 Task: In Windows properties of general video settings, Enable the option "Fix HDTV height".
Action: Mouse moved to (95, 17)
Screenshot: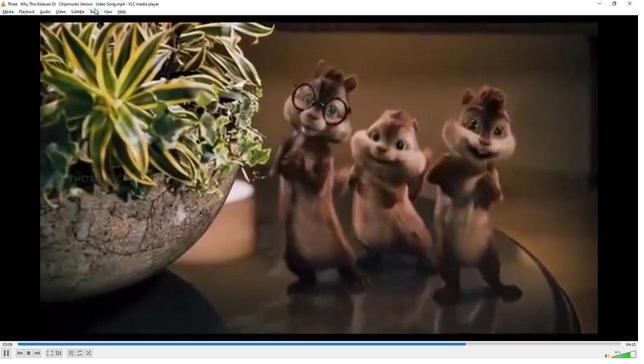
Action: Mouse pressed left at (95, 17)
Screenshot: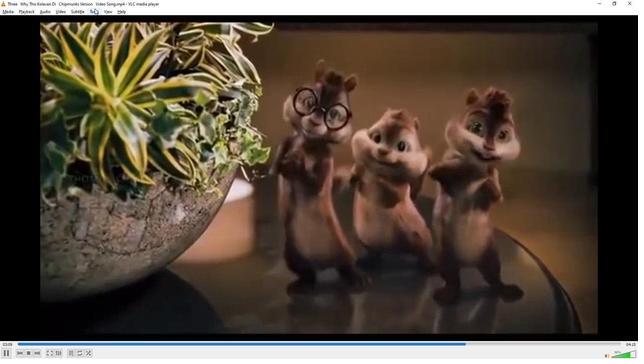 
Action: Mouse moved to (107, 94)
Screenshot: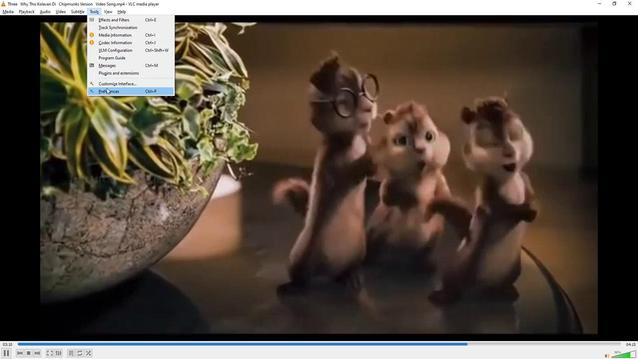 
Action: Mouse pressed left at (107, 94)
Screenshot: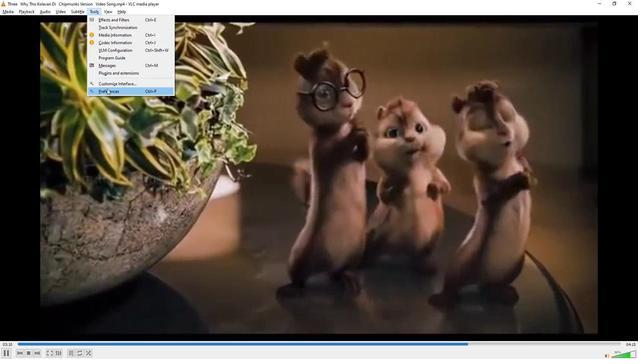 
Action: Mouse moved to (112, 273)
Screenshot: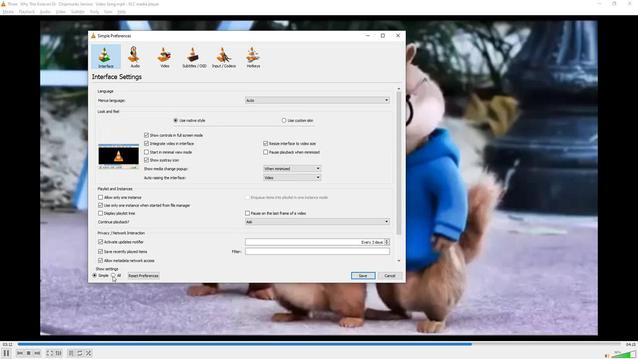 
Action: Mouse pressed left at (112, 273)
Screenshot: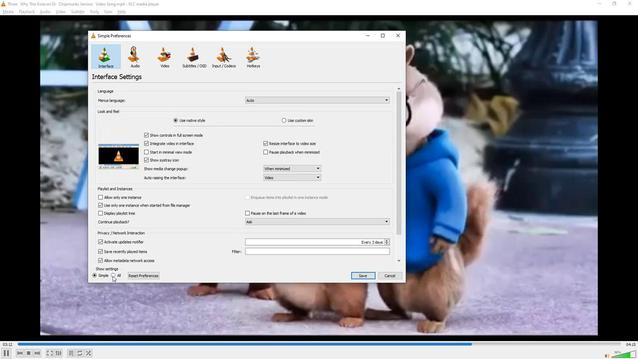 
Action: Mouse moved to (133, 194)
Screenshot: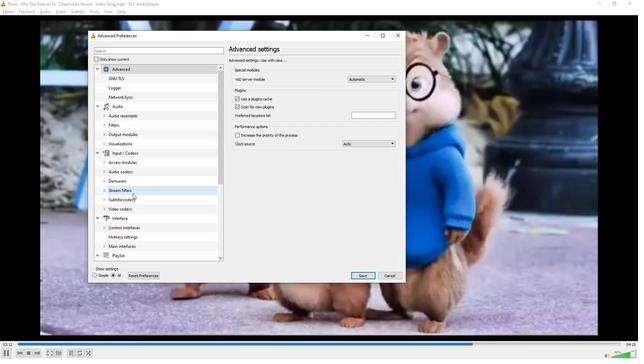 
Action: Mouse scrolled (133, 194) with delta (0, 0)
Screenshot: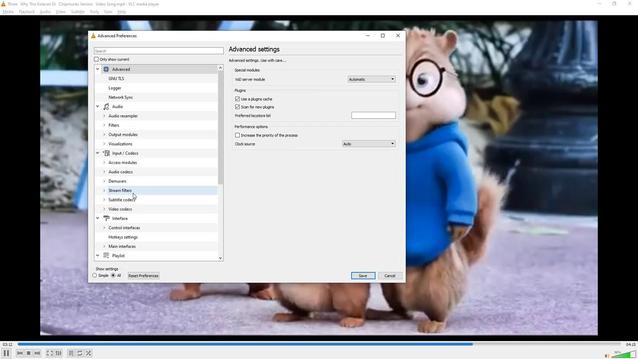 
Action: Mouse scrolled (133, 194) with delta (0, 0)
Screenshot: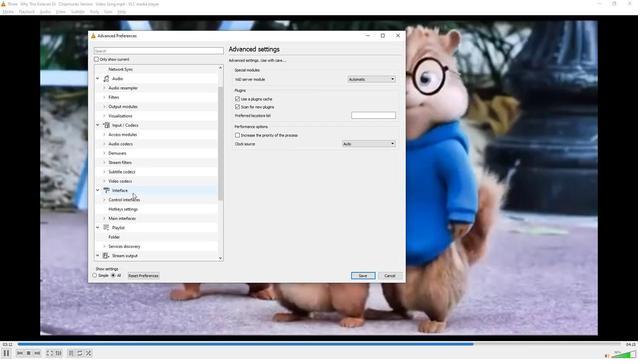 
Action: Mouse scrolled (133, 194) with delta (0, 0)
Screenshot: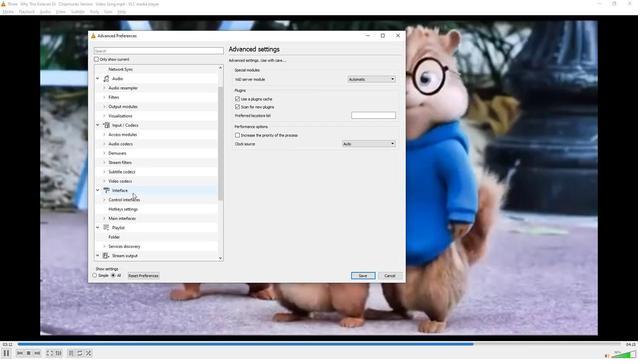 
Action: Mouse moved to (133, 194)
Screenshot: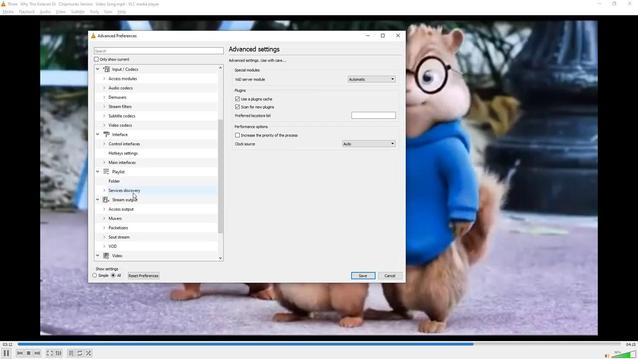 
Action: Mouse scrolled (133, 193) with delta (0, 0)
Screenshot: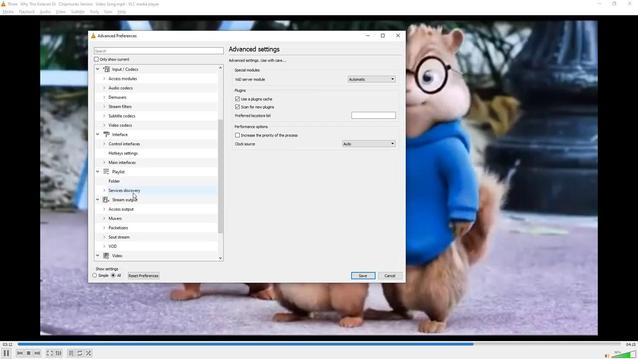 
Action: Mouse scrolled (133, 193) with delta (0, 0)
Screenshot: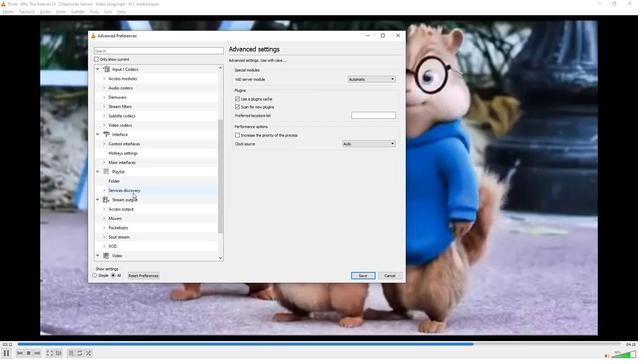 
Action: Mouse scrolled (133, 193) with delta (0, 0)
Screenshot: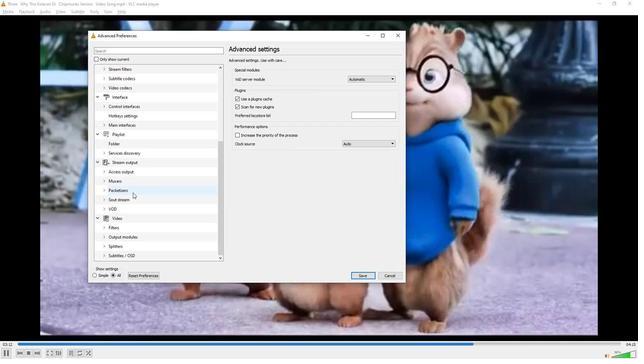 
Action: Mouse scrolled (133, 193) with delta (0, 0)
Screenshot: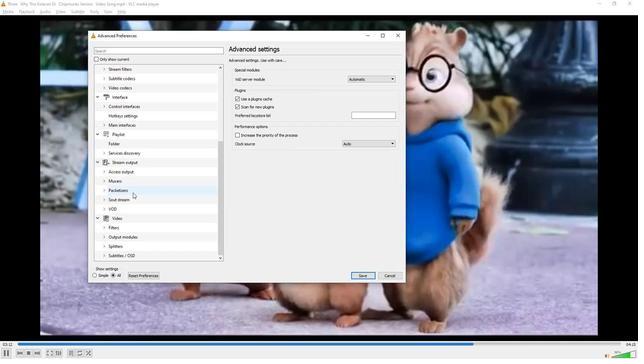 
Action: Mouse moved to (115, 216)
Screenshot: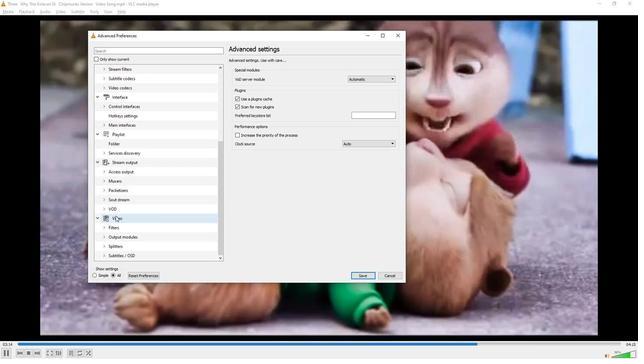 
Action: Mouse pressed left at (115, 216)
Screenshot: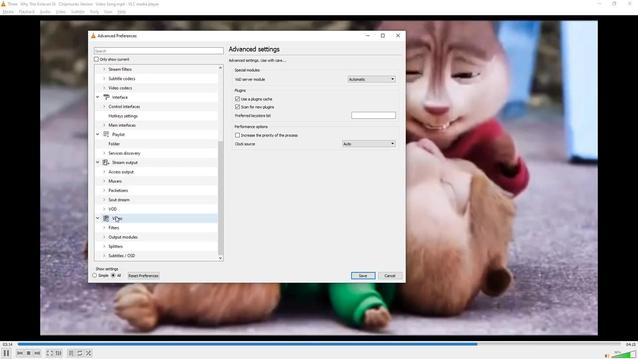 
Action: Mouse moved to (258, 203)
Screenshot: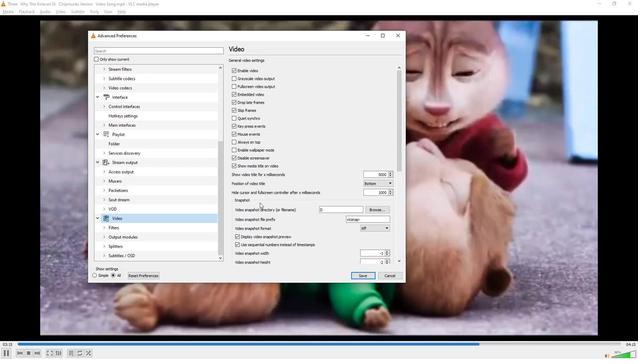 
Action: Mouse scrolled (258, 202) with delta (0, 0)
Screenshot: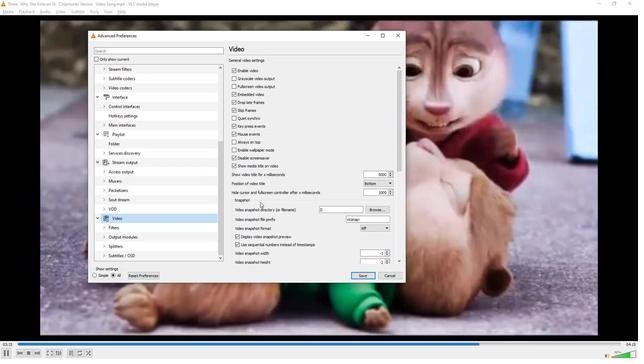 
Action: Mouse scrolled (258, 202) with delta (0, 0)
Screenshot: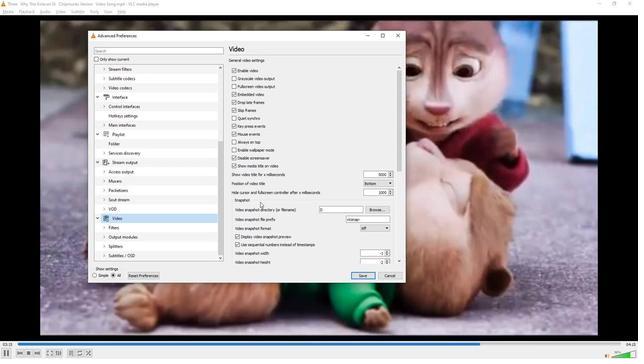 
Action: Mouse scrolled (258, 202) with delta (0, 0)
Screenshot: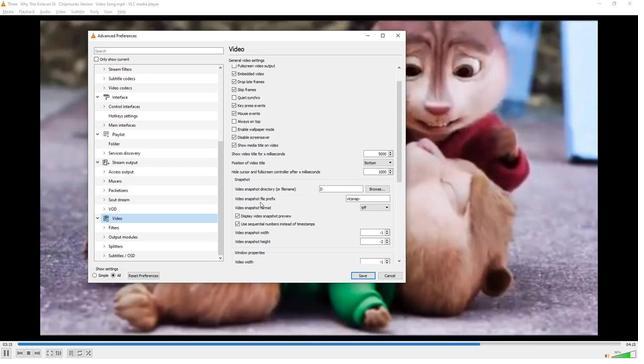
Action: Mouse scrolled (258, 202) with delta (0, 0)
Screenshot: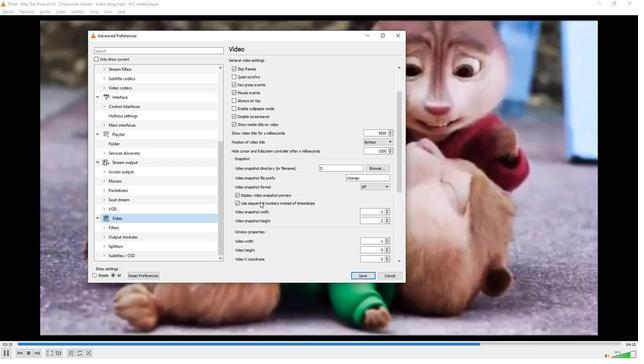 
Action: Mouse scrolled (258, 202) with delta (0, 0)
Screenshot: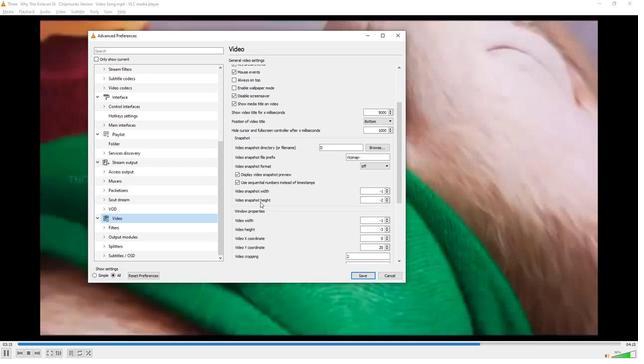 
Action: Mouse scrolled (258, 202) with delta (0, 0)
Screenshot: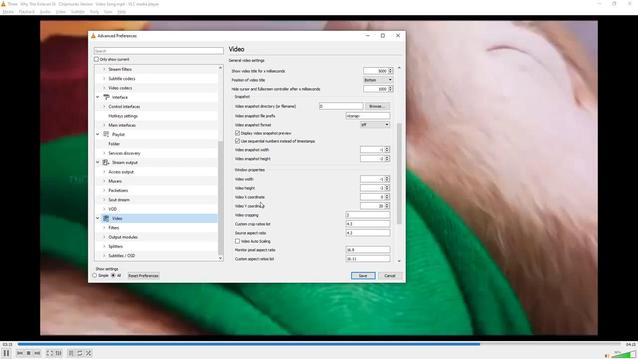 
Action: Mouse scrolled (258, 202) with delta (0, 0)
Screenshot: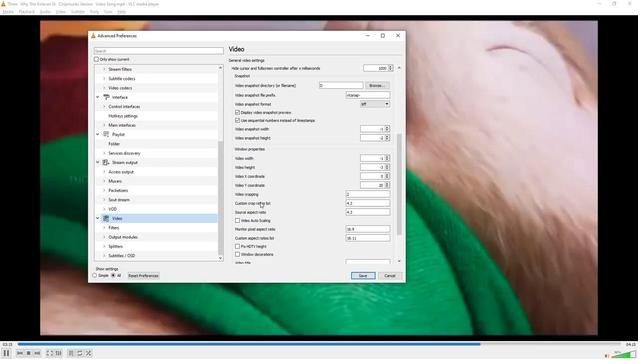 
Action: Mouse moved to (235, 226)
Screenshot: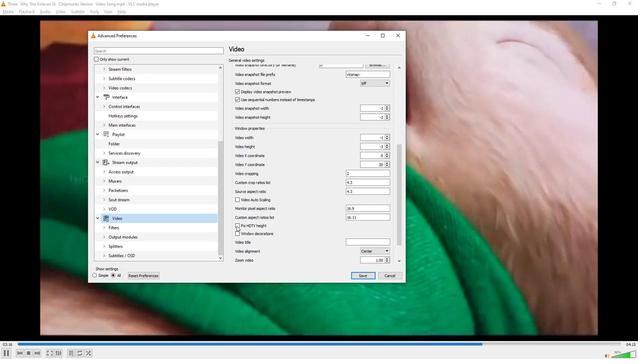 
Action: Mouse pressed left at (235, 226)
Screenshot: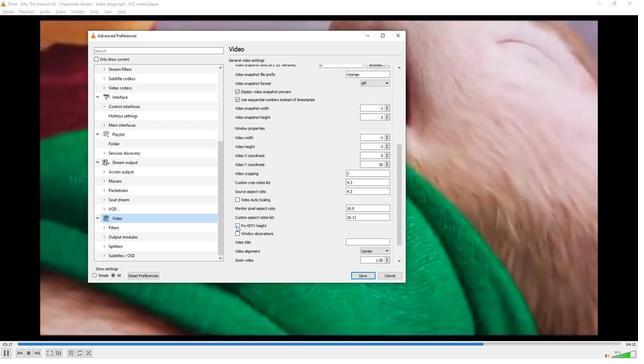 
Action: Mouse moved to (291, 241)
Screenshot: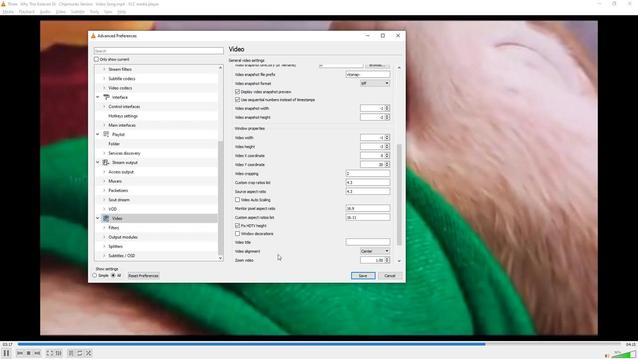 
